 Task: Select job type contract.
Action: Mouse moved to (599, 152)
Screenshot: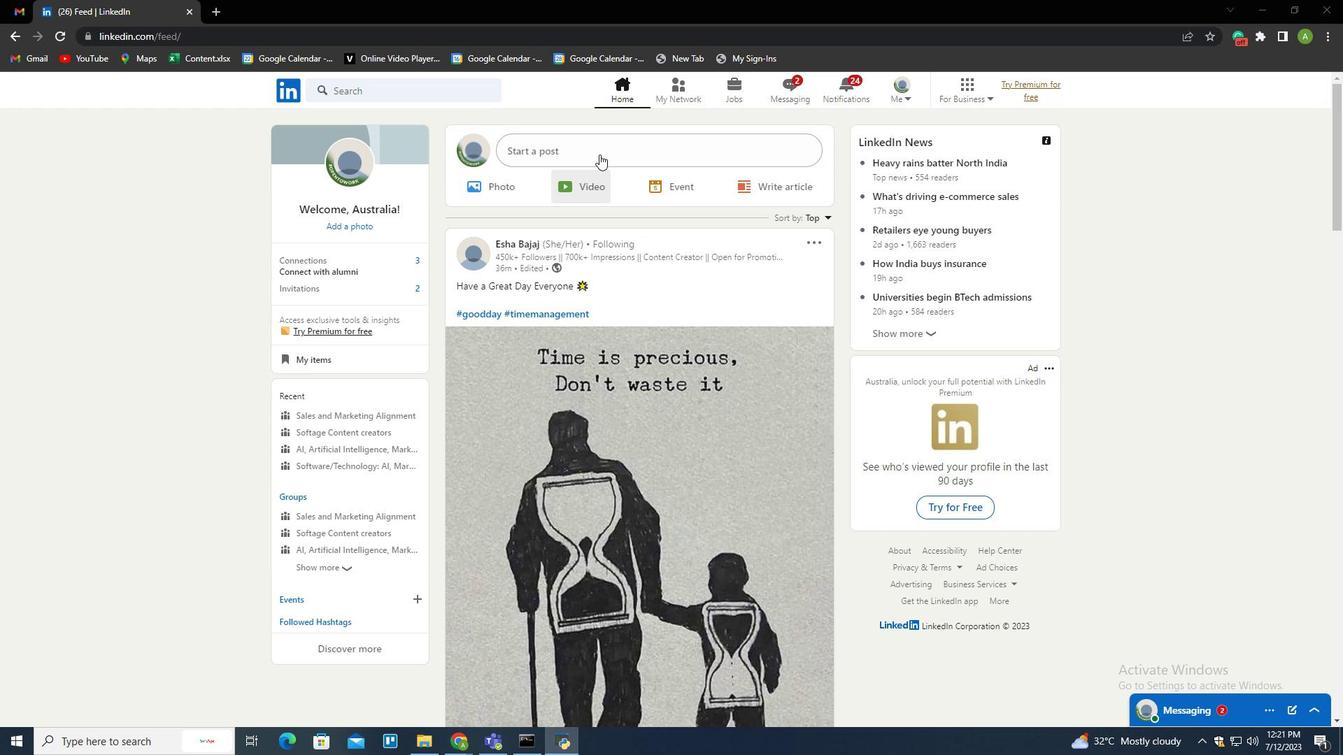 
Action: Mouse pressed left at (599, 152)
Screenshot: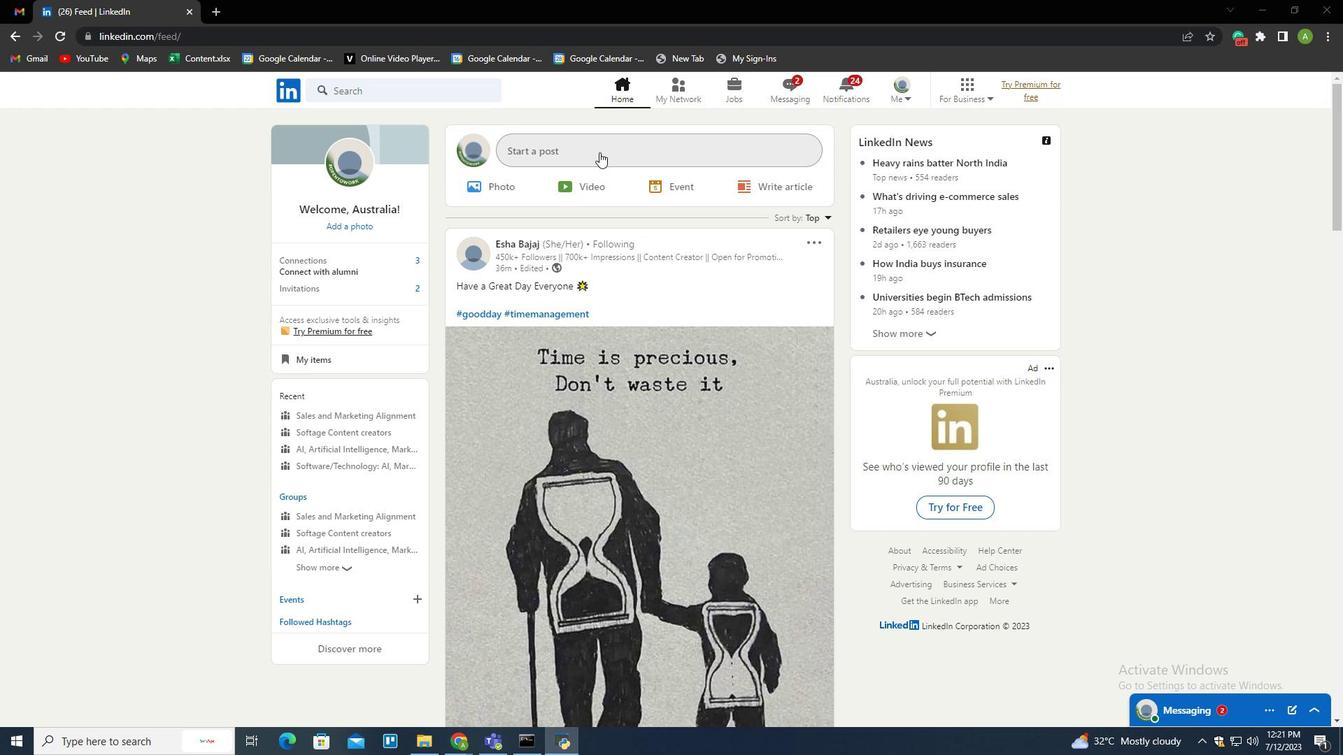 
Action: Mouse moved to (599, 415)
Screenshot: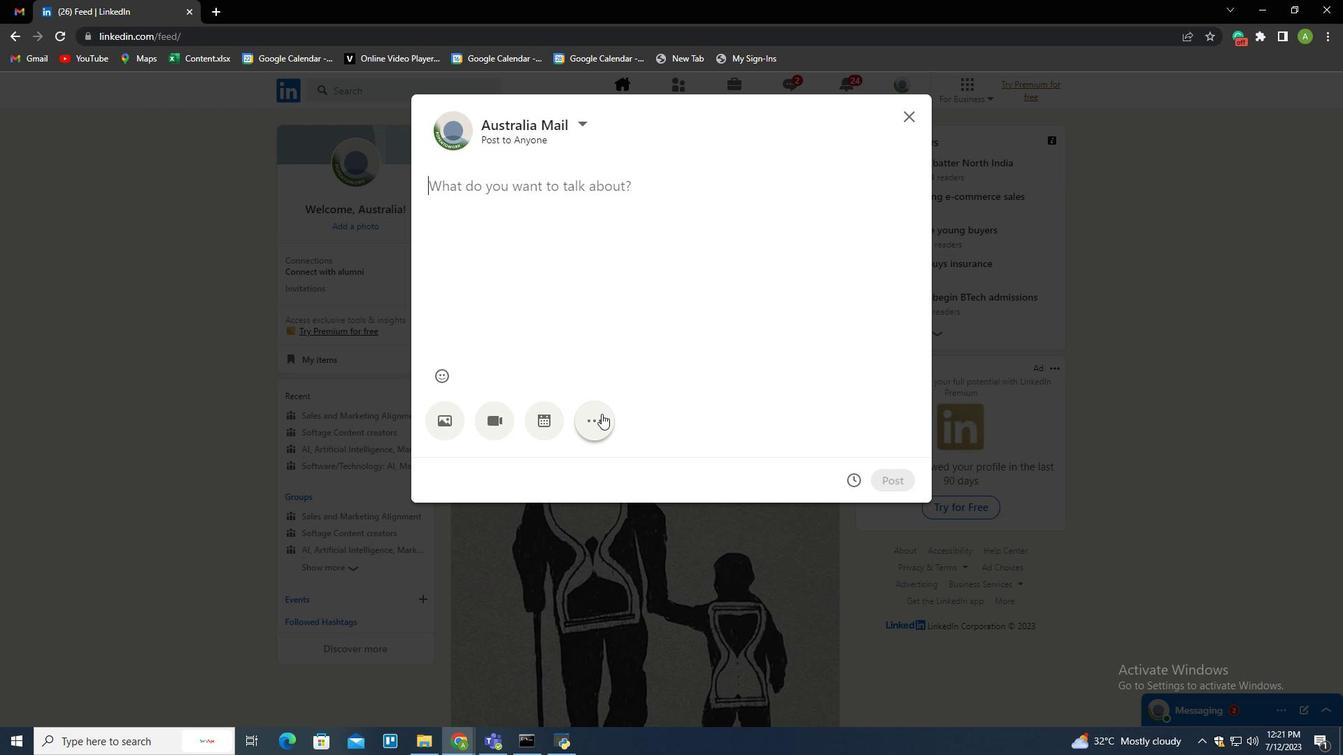 
Action: Mouse pressed left at (599, 415)
Screenshot: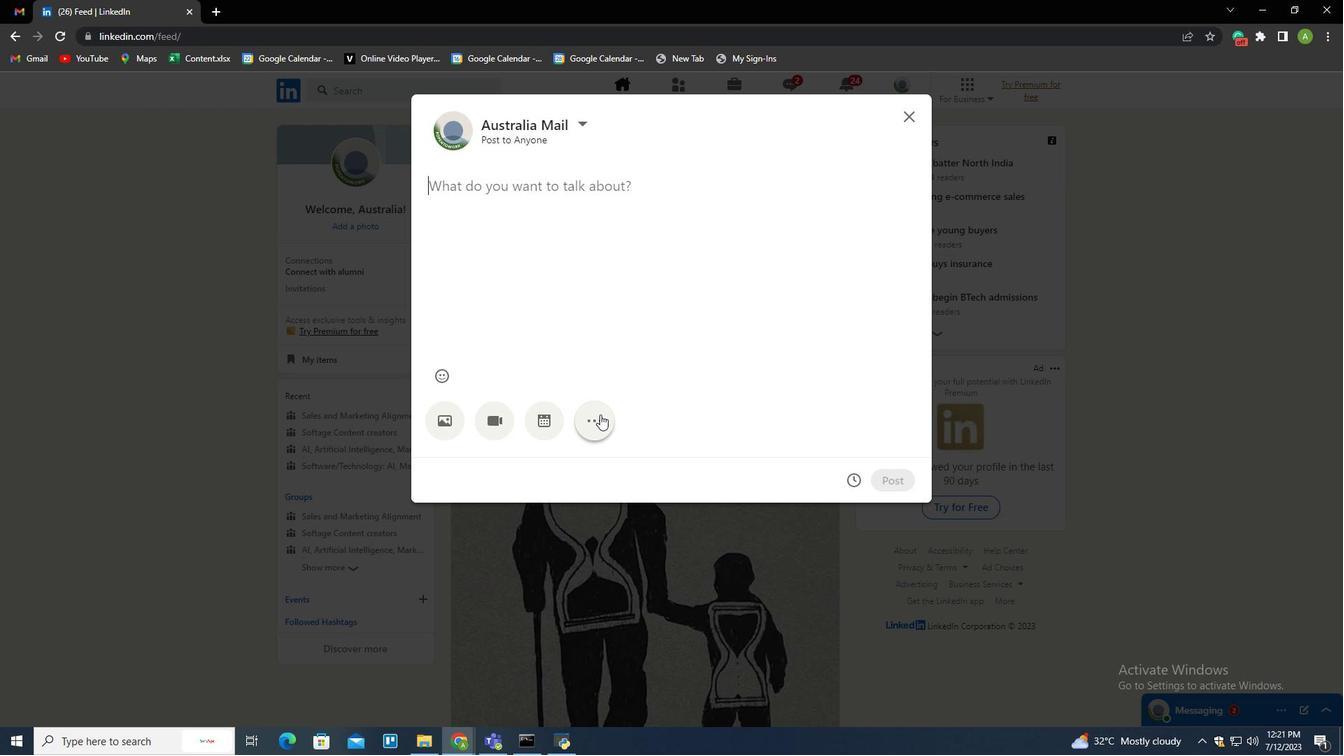
Action: Mouse moved to (644, 421)
Screenshot: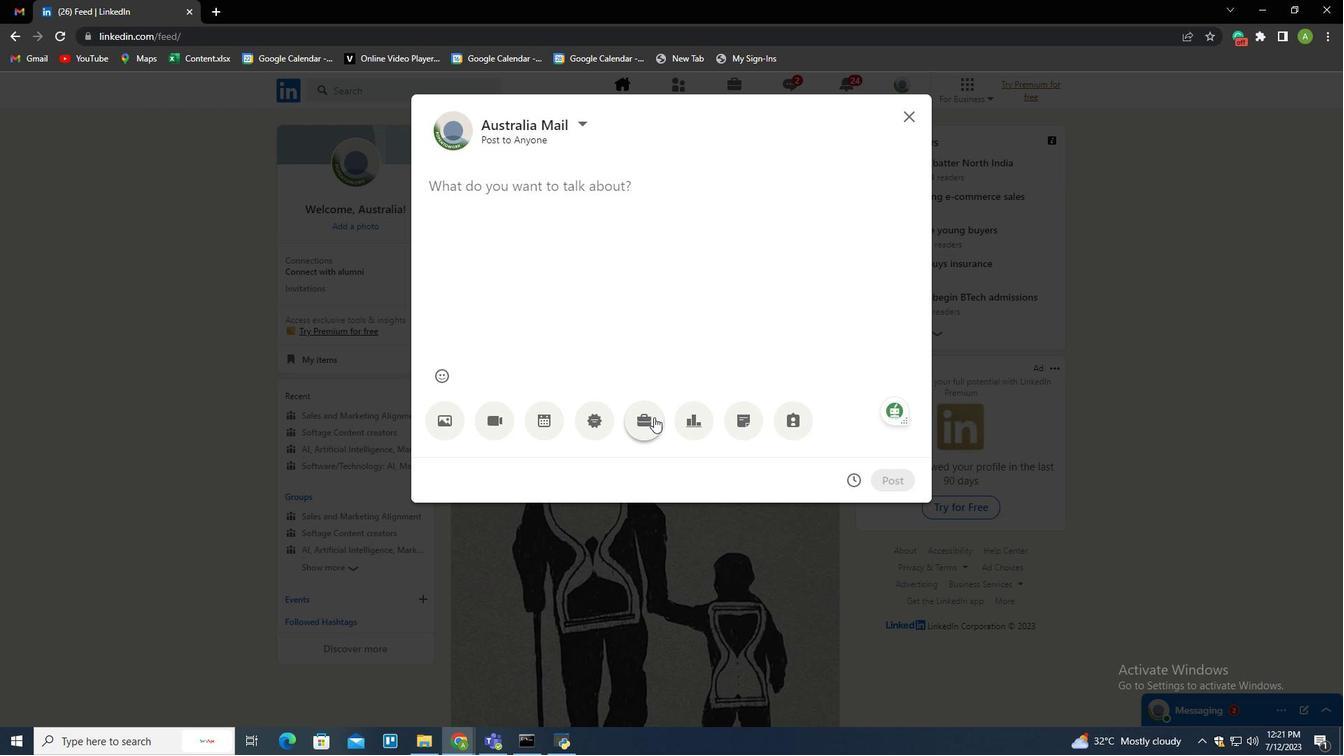 
Action: Mouse pressed left at (644, 421)
Screenshot: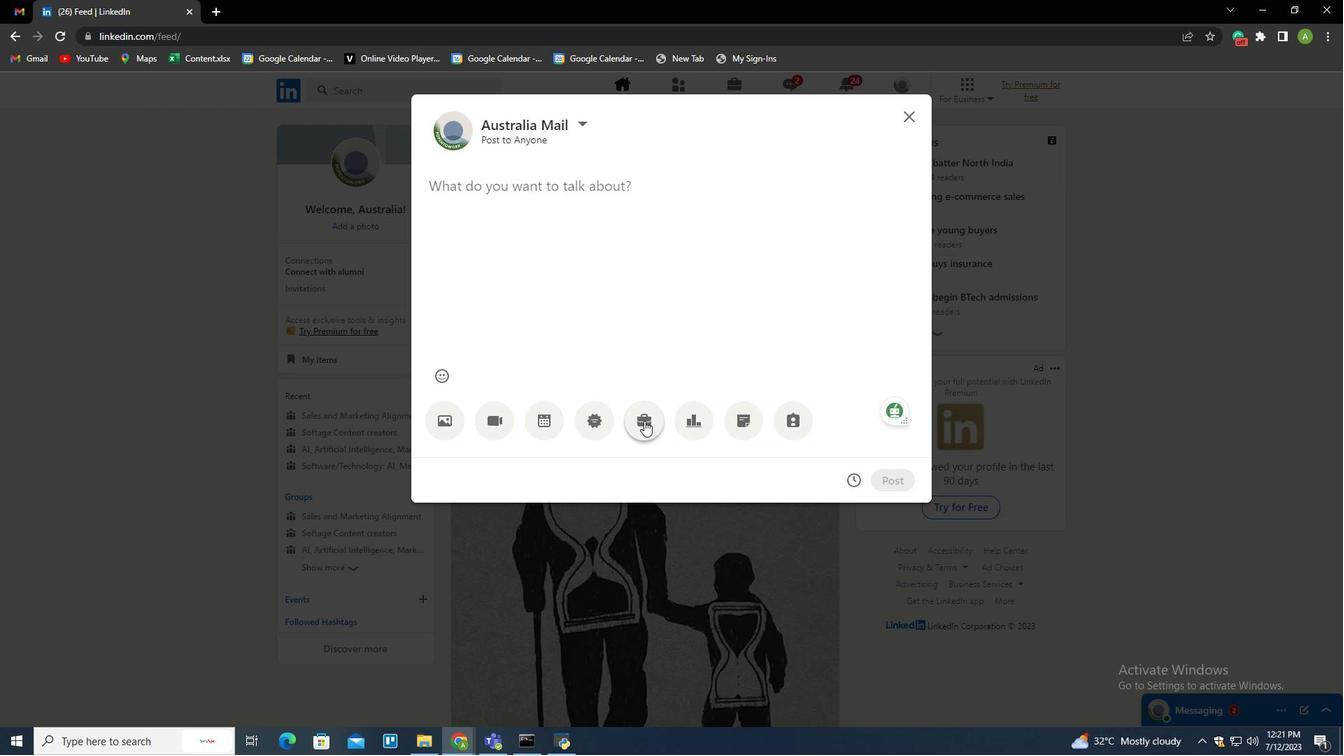 
Action: Mouse moved to (656, 566)
Screenshot: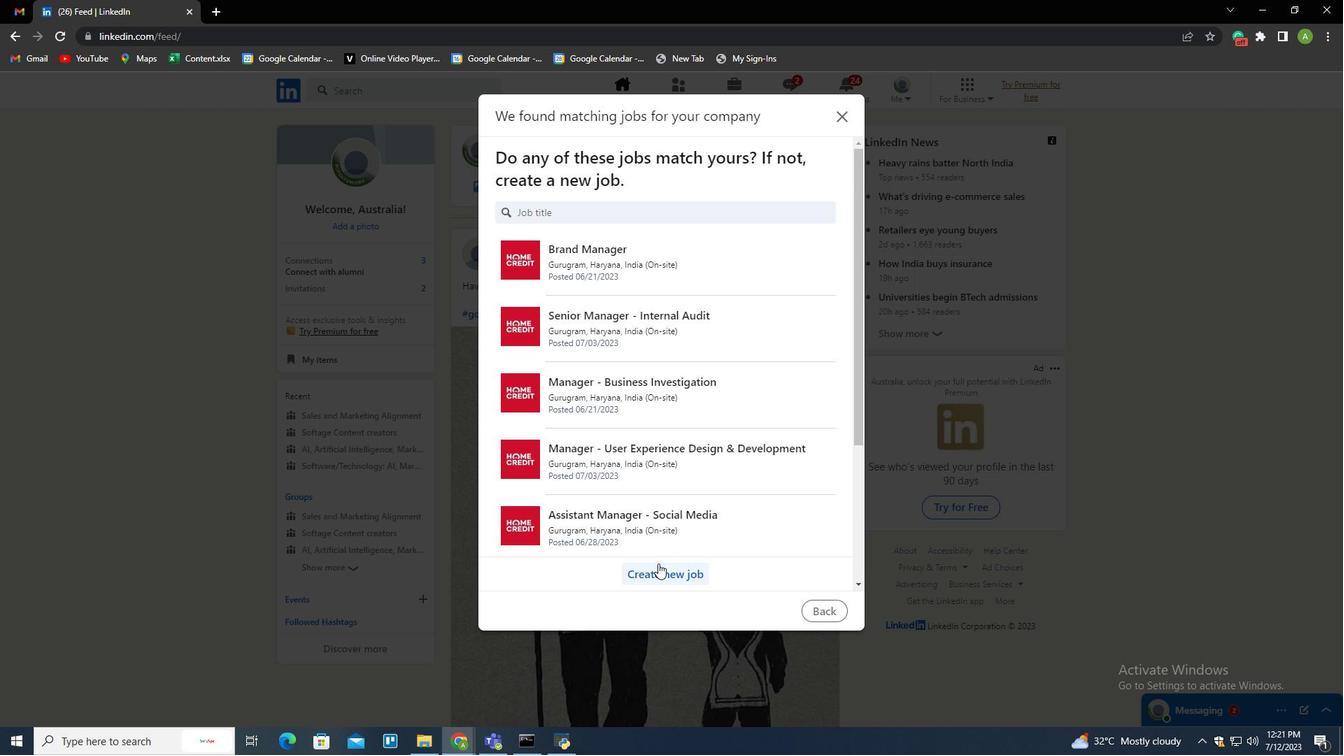 
Action: Mouse pressed left at (656, 566)
Screenshot: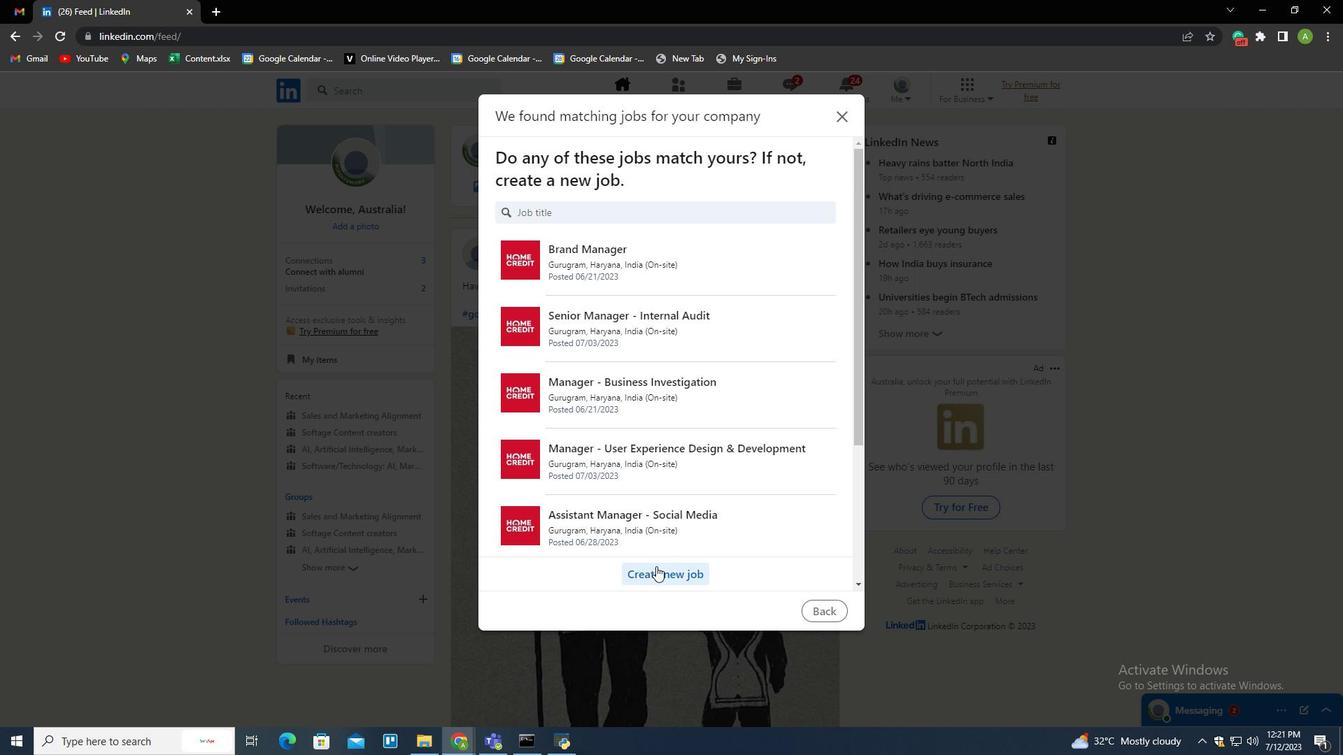 
Action: Mouse moved to (832, 301)
Screenshot: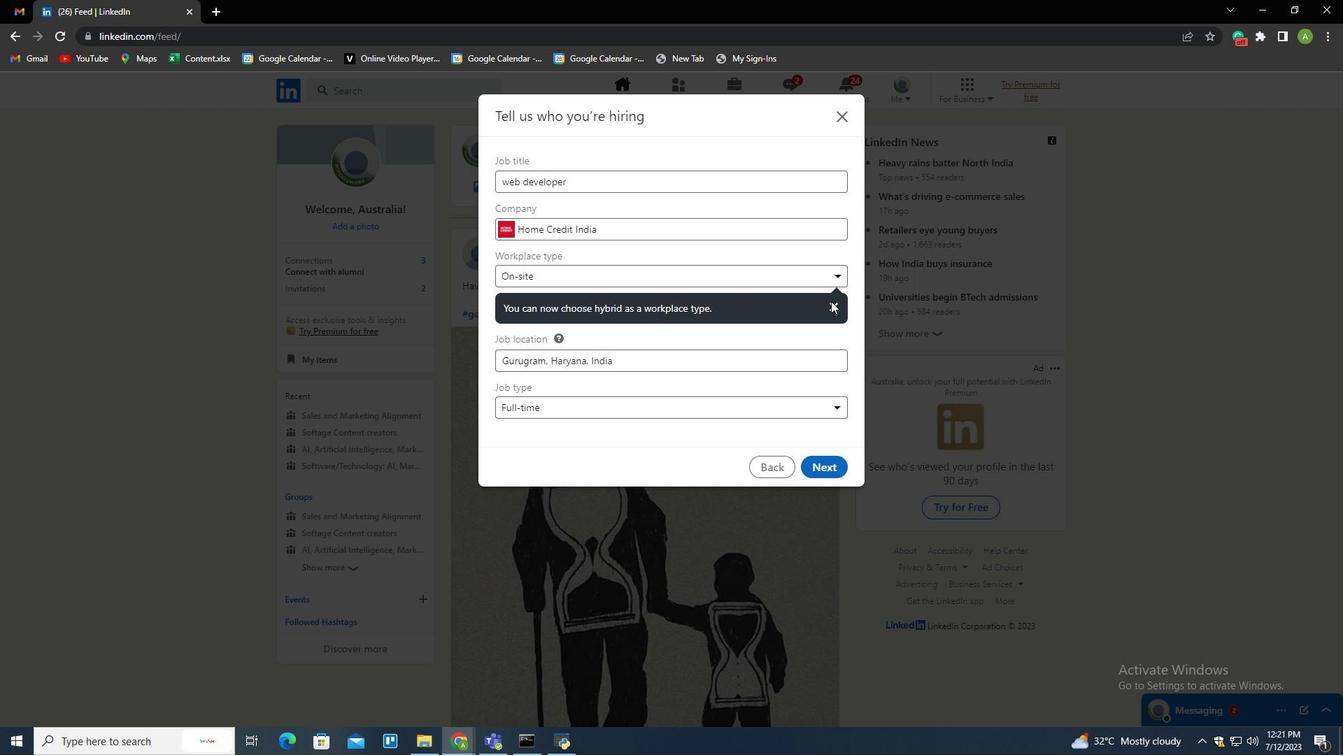 
Action: Mouse pressed left at (832, 301)
Screenshot: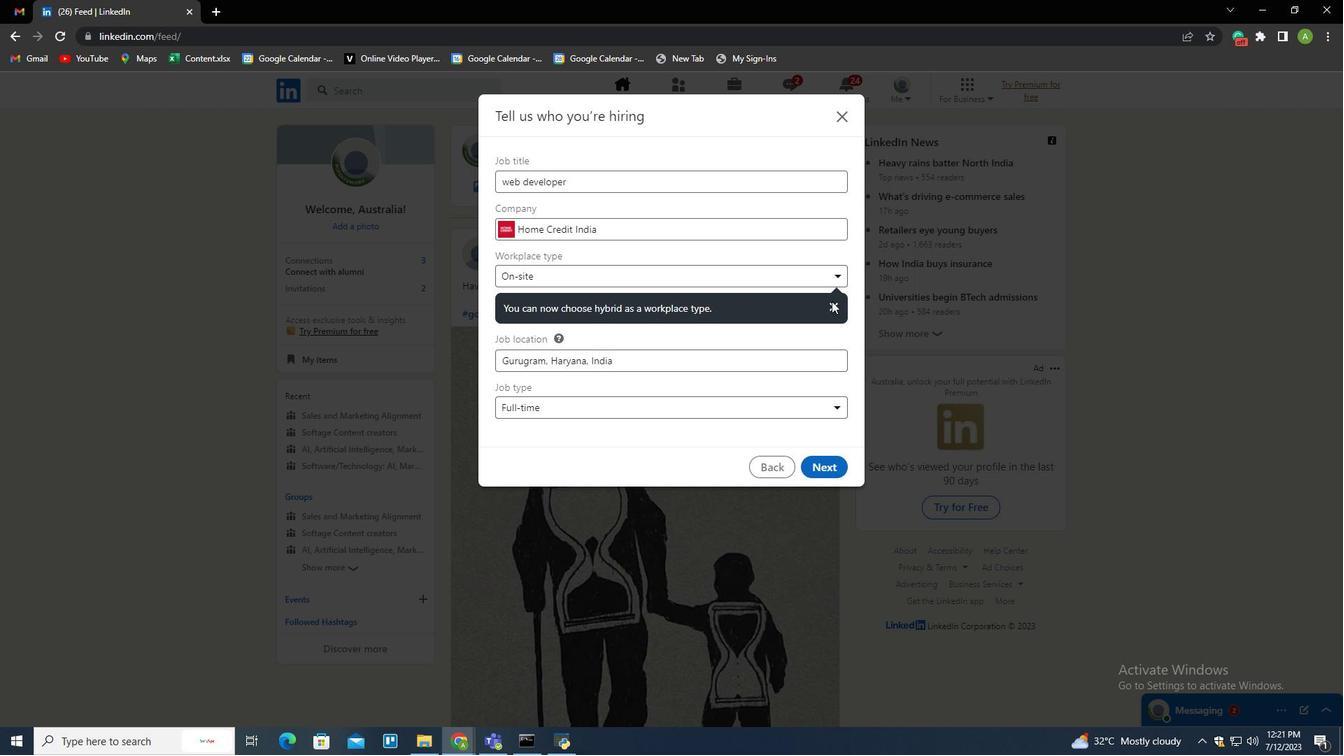 
Action: Mouse moved to (603, 367)
Screenshot: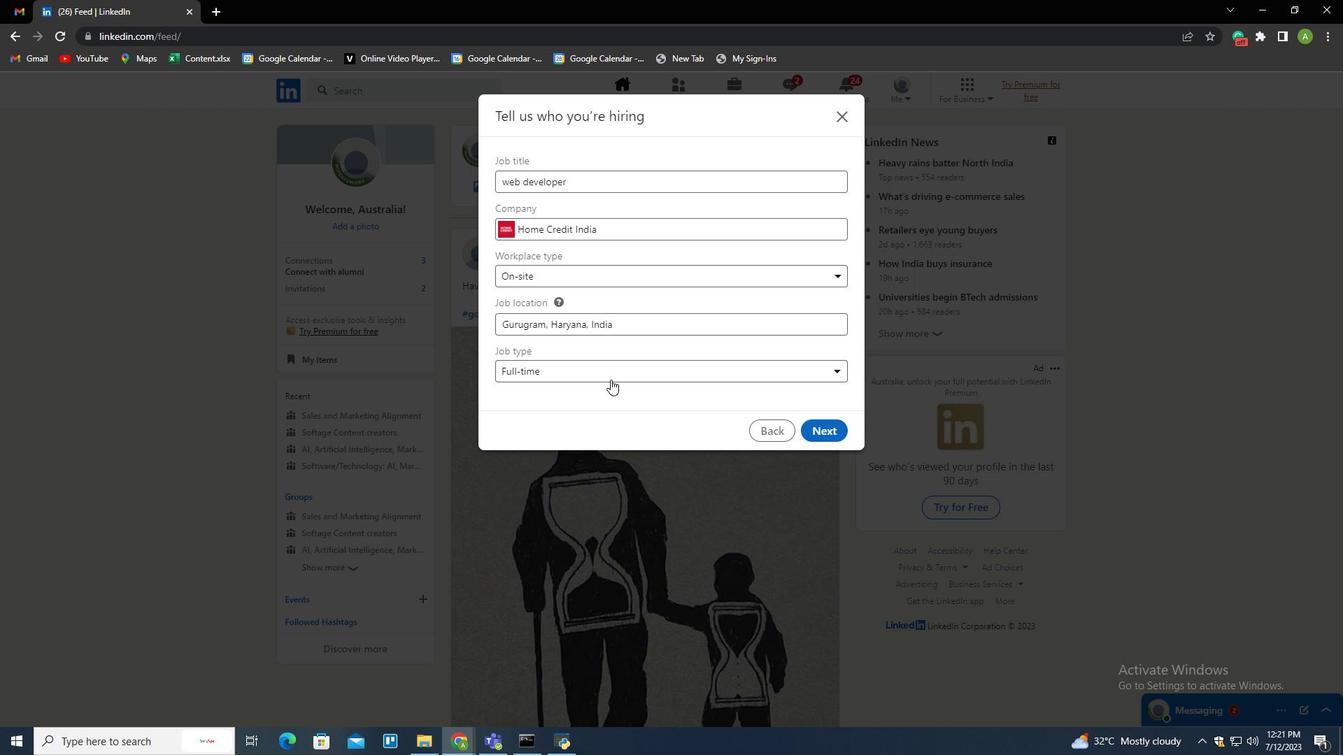 
Action: Mouse pressed left at (603, 367)
Screenshot: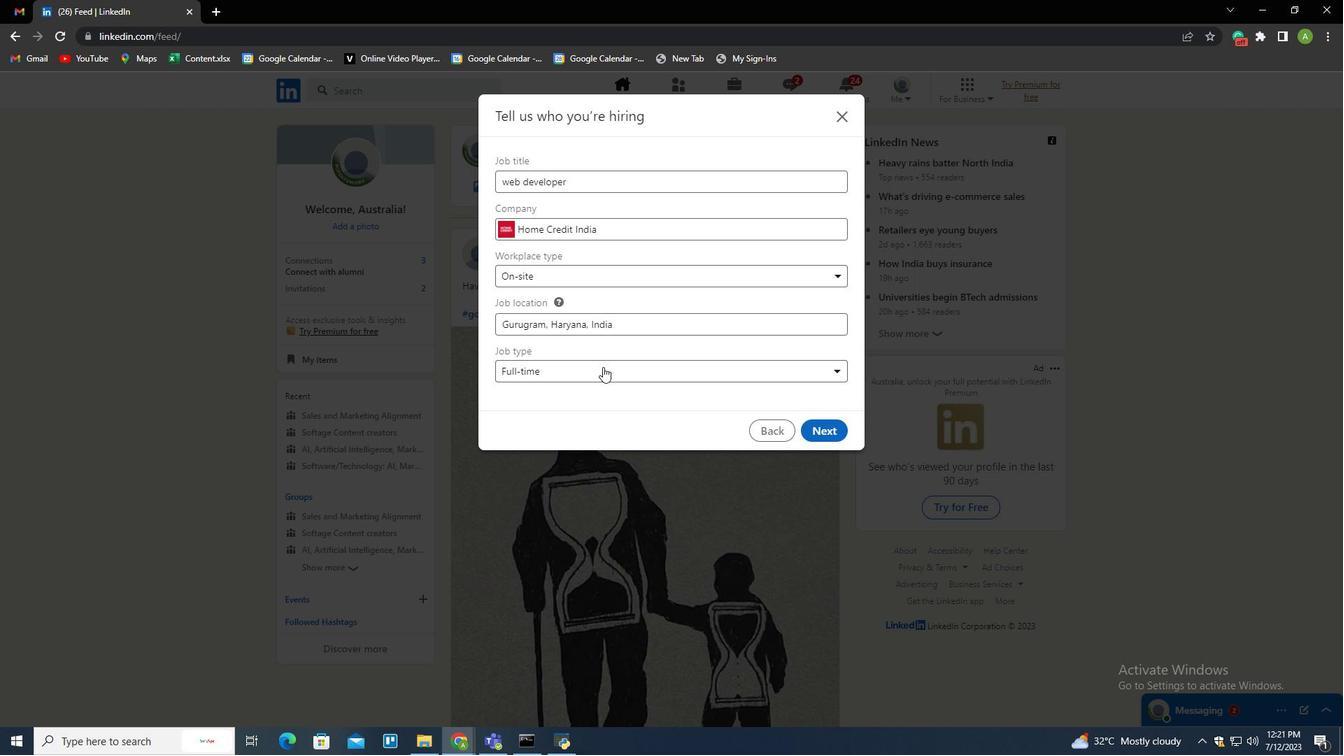
Action: Mouse moved to (536, 449)
Screenshot: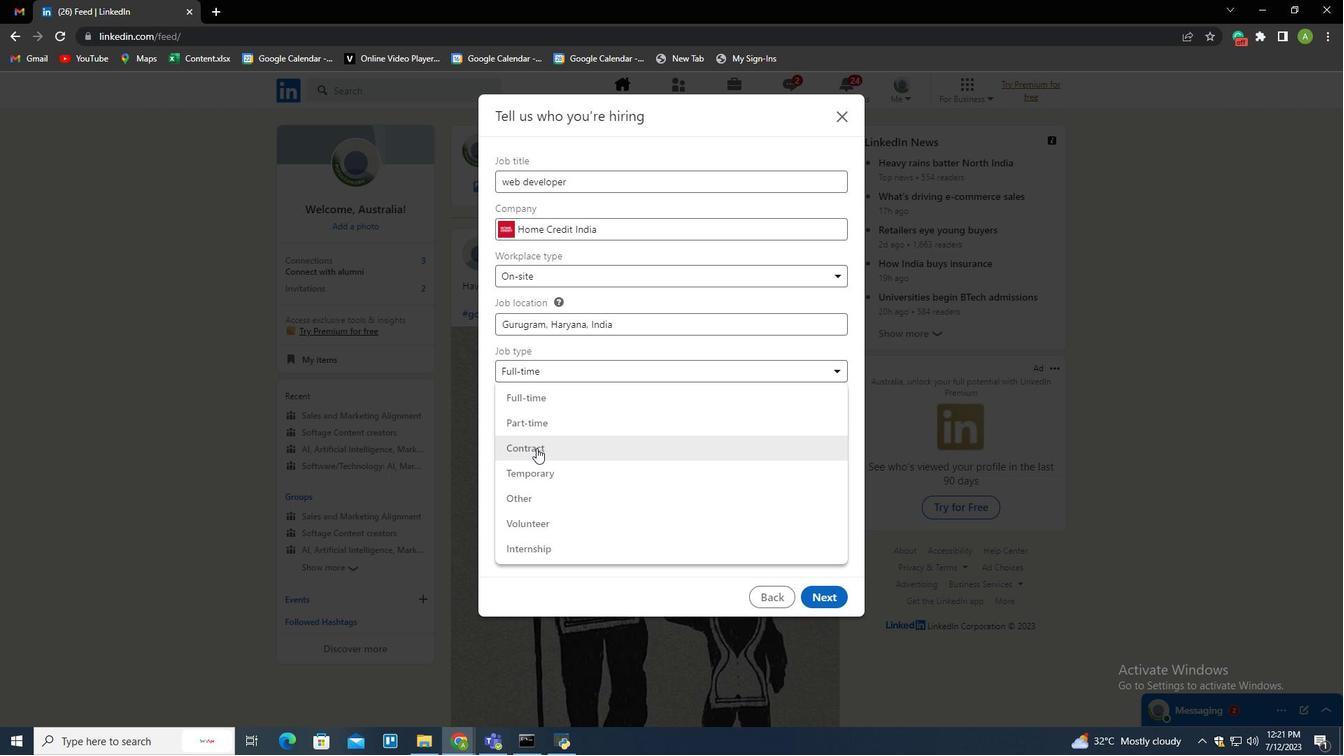 
Action: Mouse pressed left at (536, 449)
Screenshot: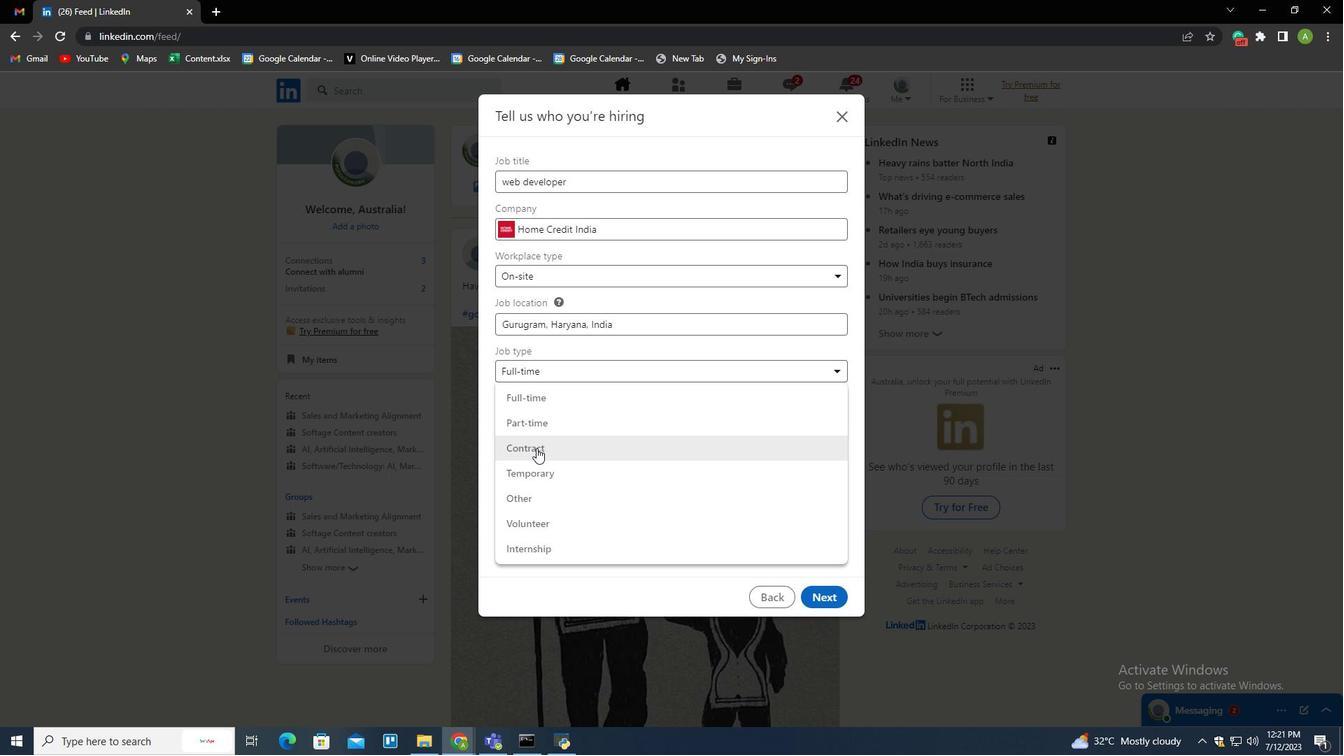
Action: Mouse moved to (618, 449)
Screenshot: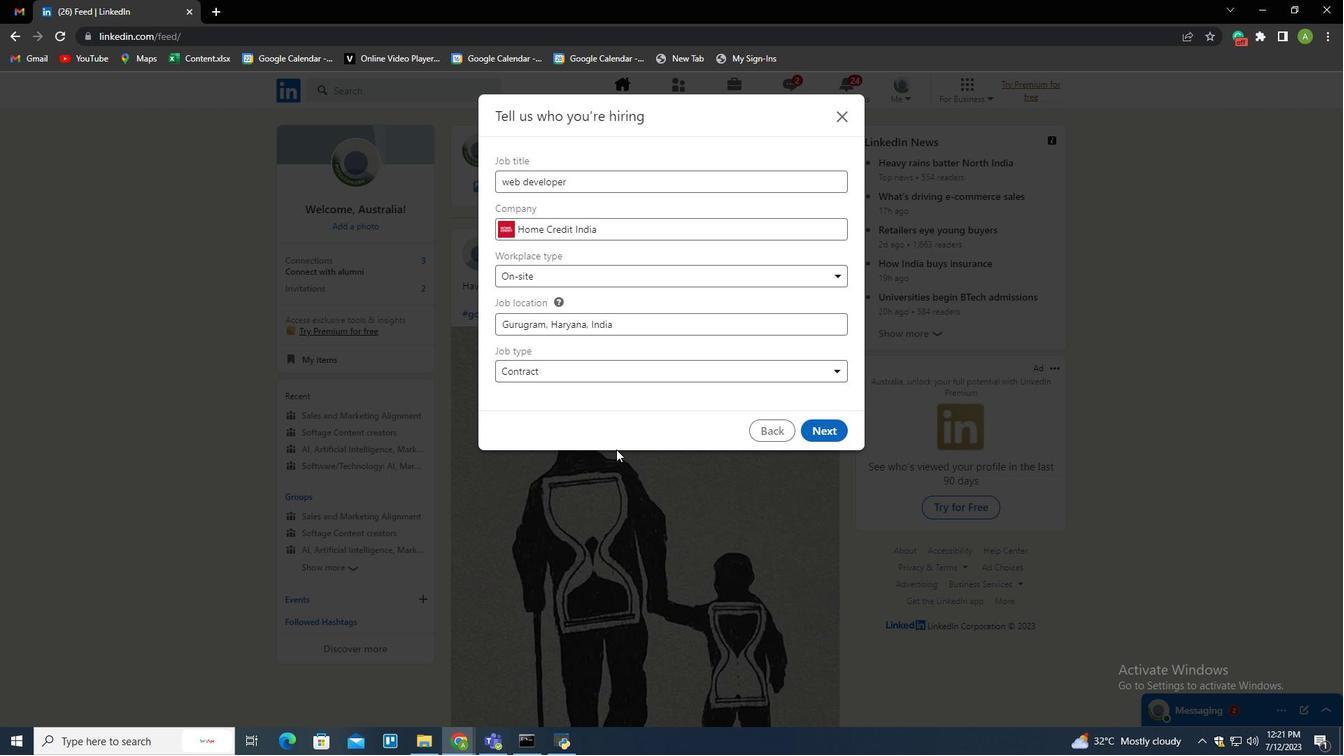 
